 Task: Add another answer to checkboxes.
Action: Mouse moved to (745, 295)
Screenshot: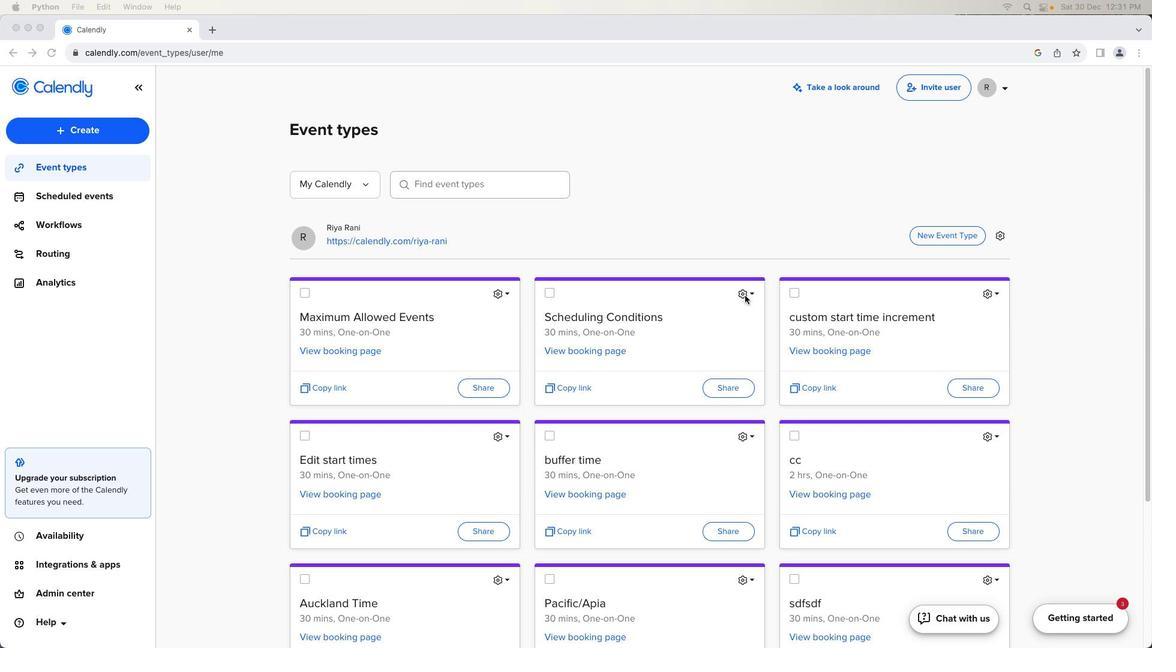 
Action: Mouse pressed left at (745, 295)
Screenshot: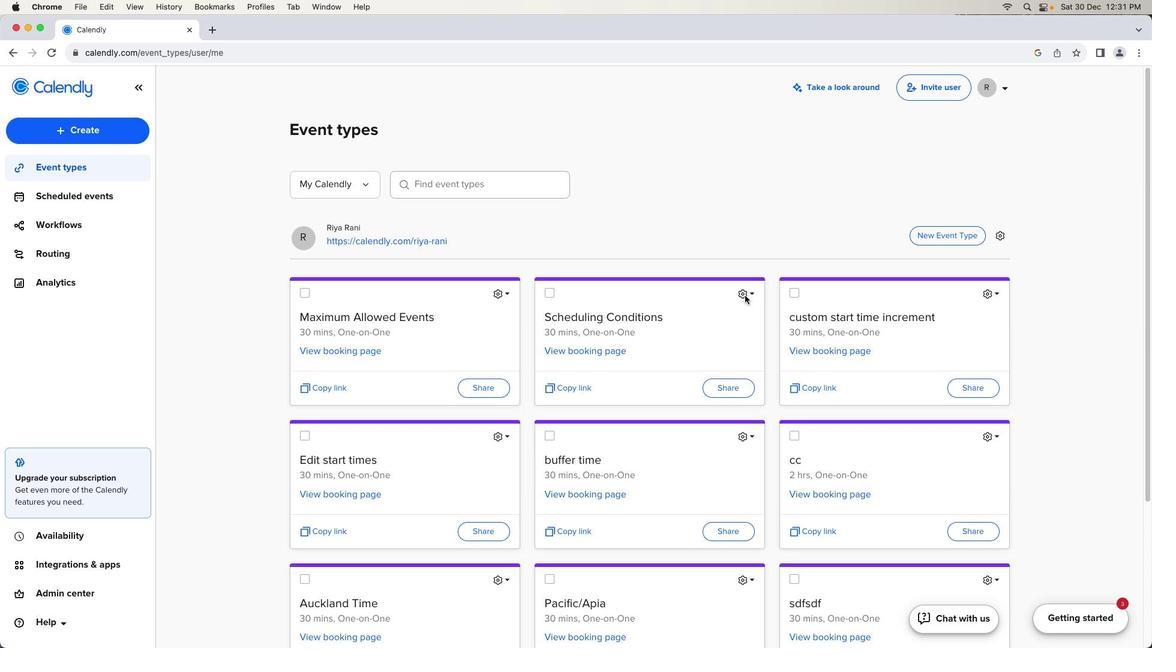 
Action: Mouse moved to (745, 295)
Screenshot: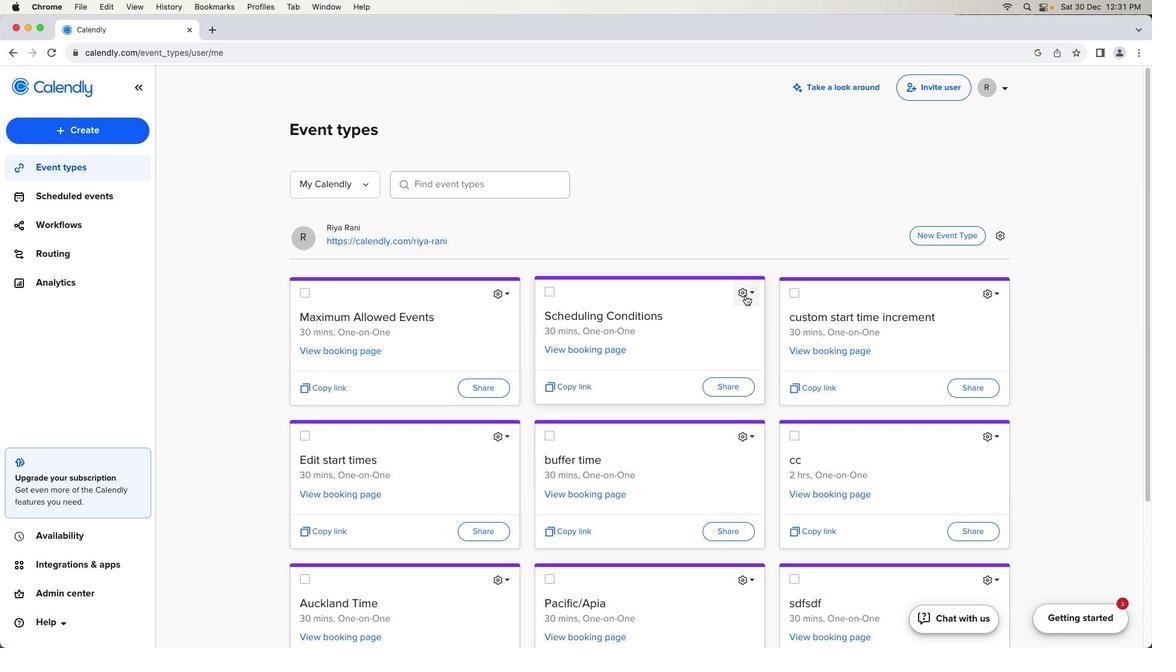 
Action: Mouse pressed left at (745, 295)
Screenshot: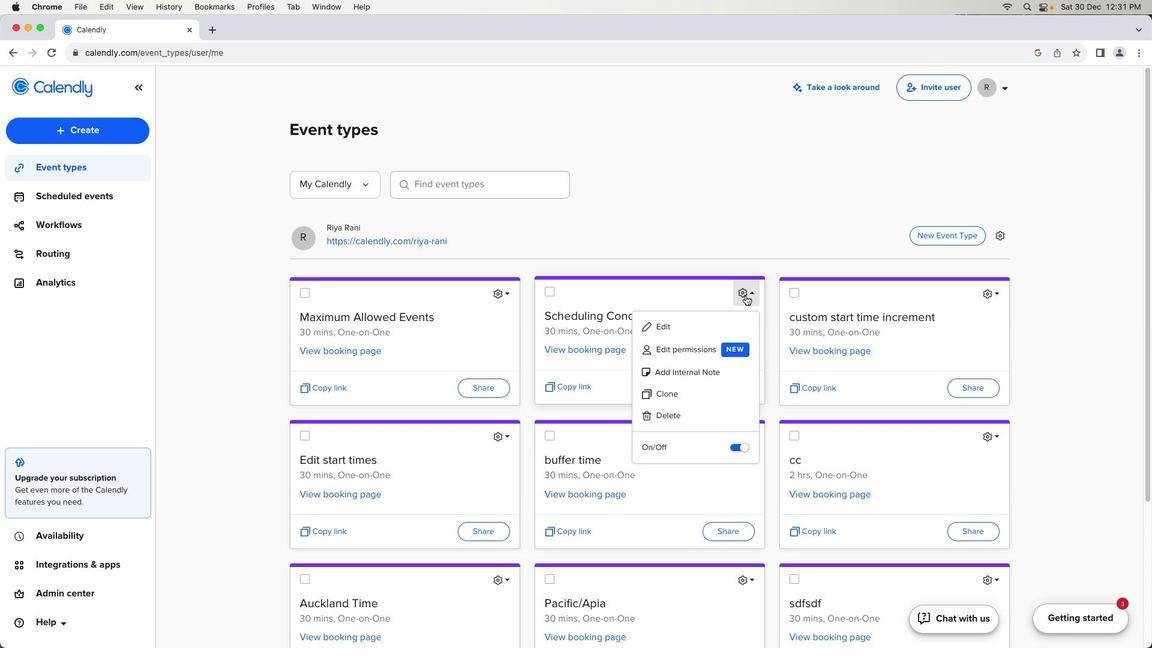 
Action: Mouse moved to (713, 326)
Screenshot: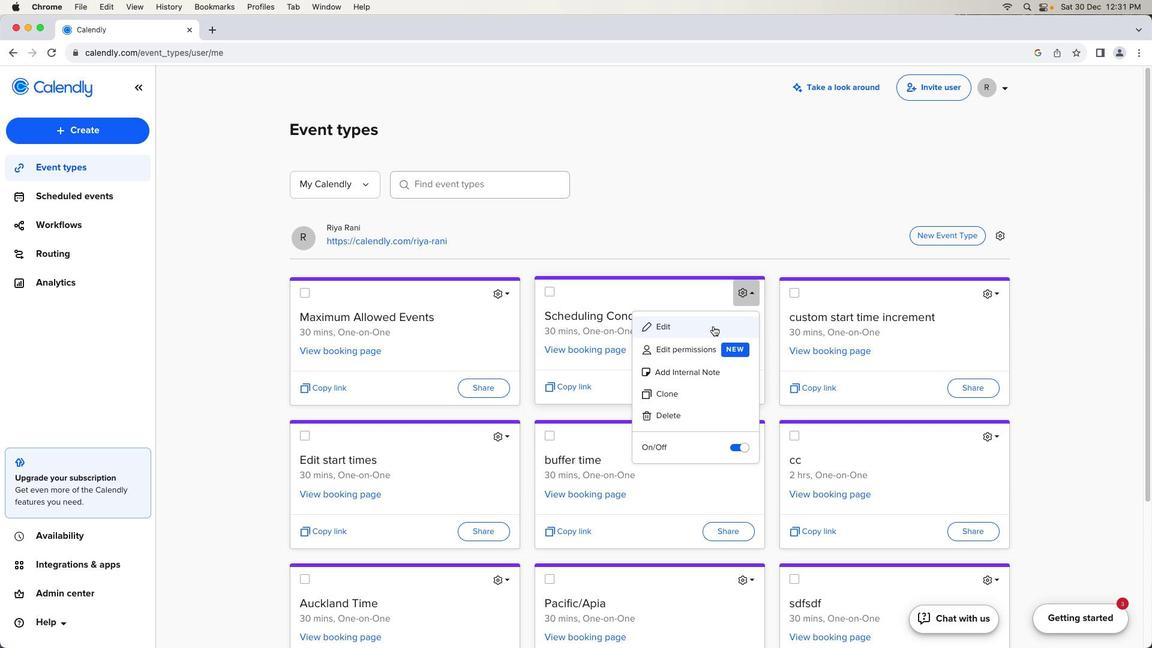 
Action: Mouse pressed left at (713, 326)
Screenshot: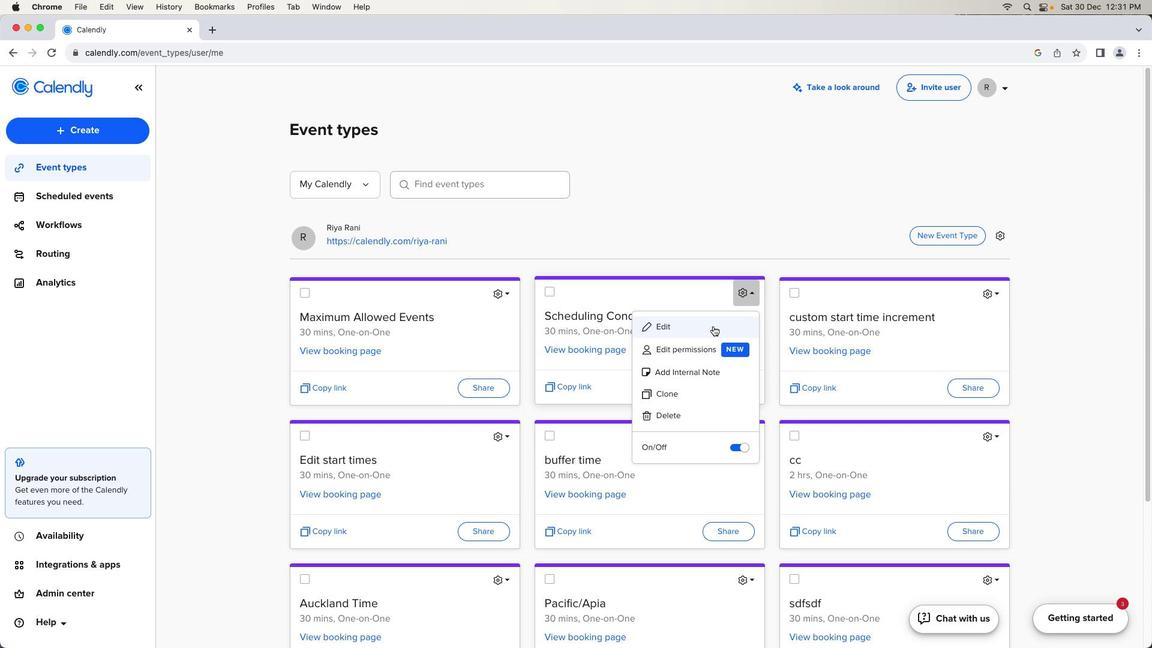
Action: Mouse moved to (237, 459)
Screenshot: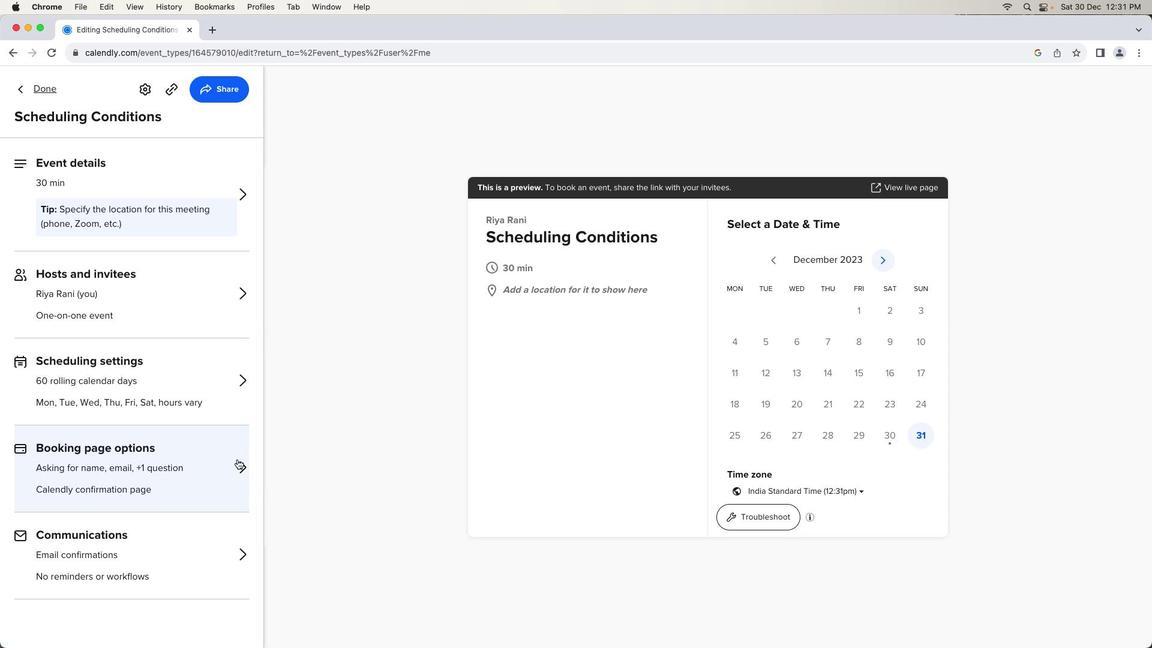 
Action: Mouse pressed left at (237, 459)
Screenshot: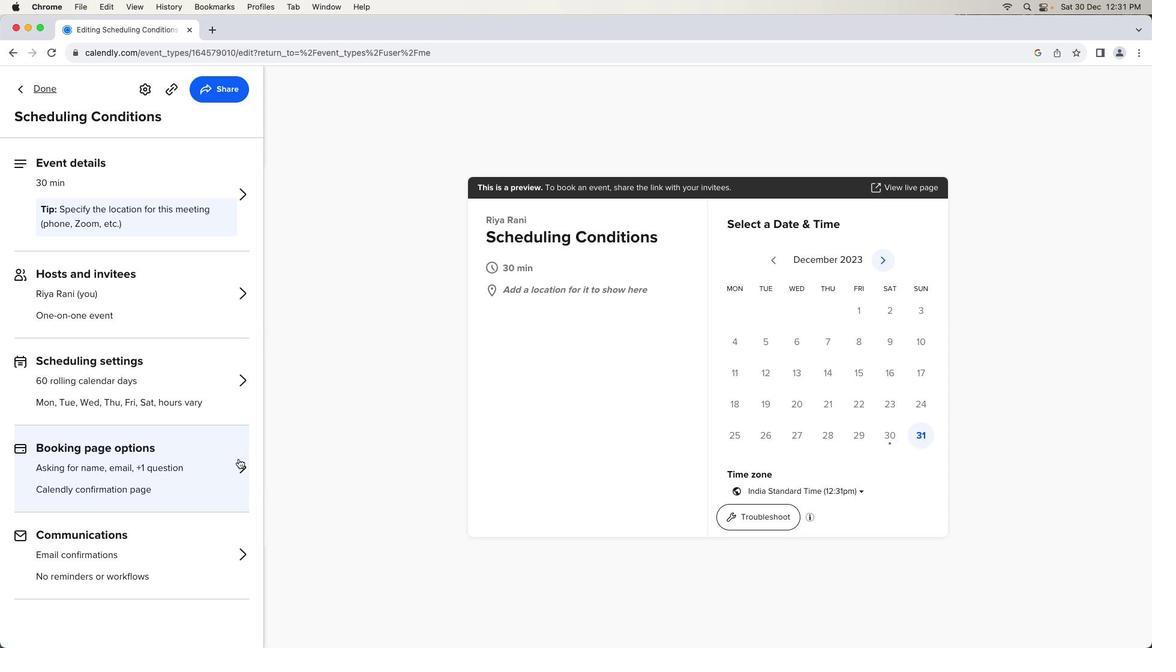 
Action: Mouse moved to (225, 357)
Screenshot: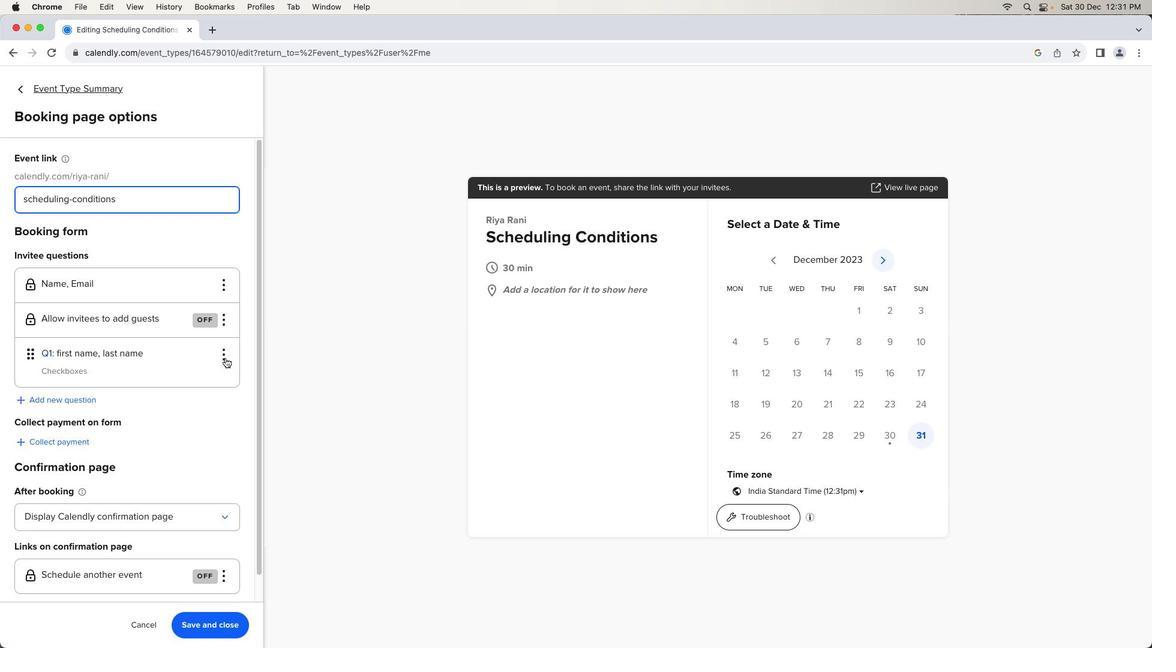 
Action: Mouse pressed left at (225, 357)
Screenshot: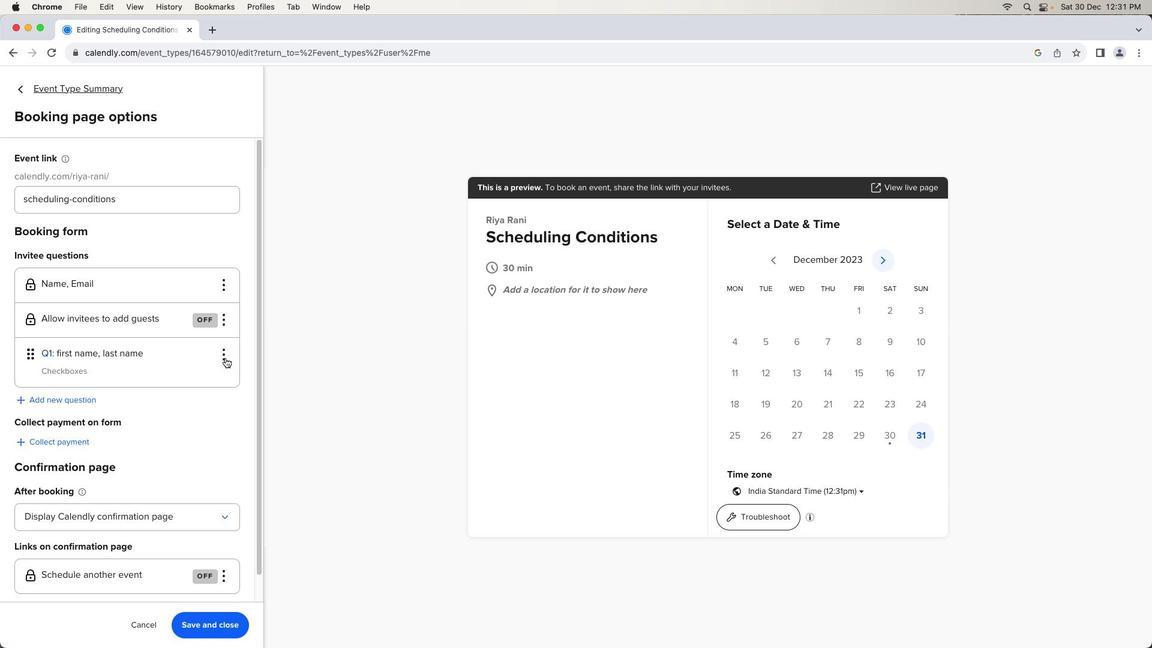 
Action: Mouse moved to (227, 371)
Screenshot: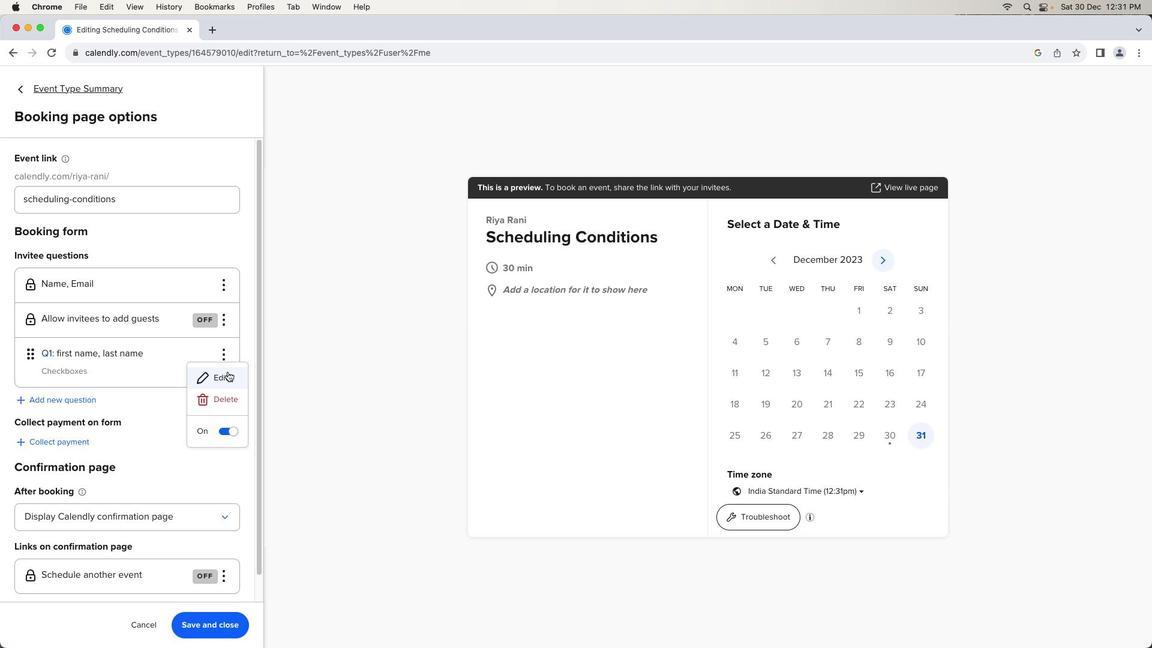
Action: Mouse pressed left at (227, 371)
Screenshot: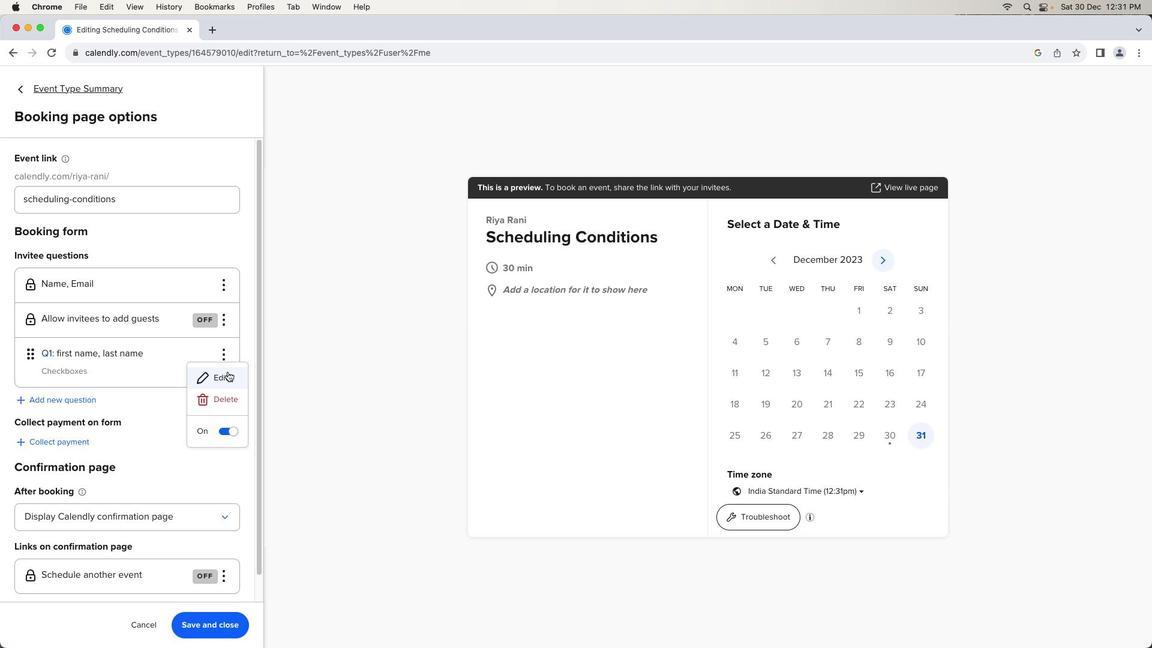 
Action: Mouse moved to (521, 441)
Screenshot: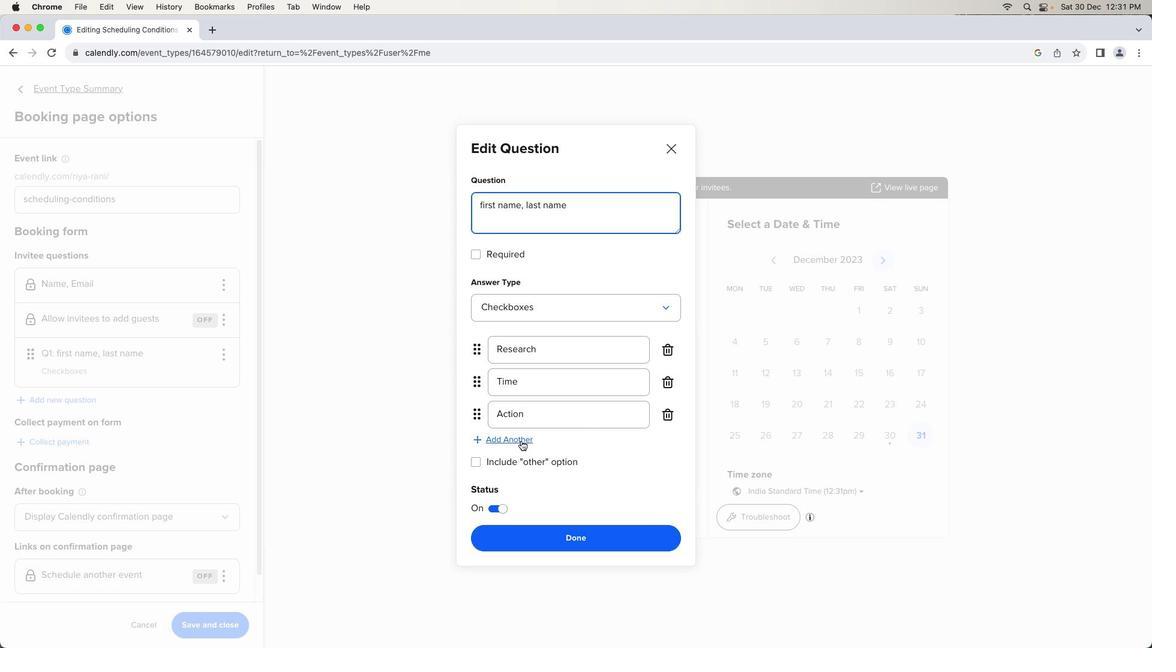
Action: Mouse pressed left at (521, 441)
Screenshot: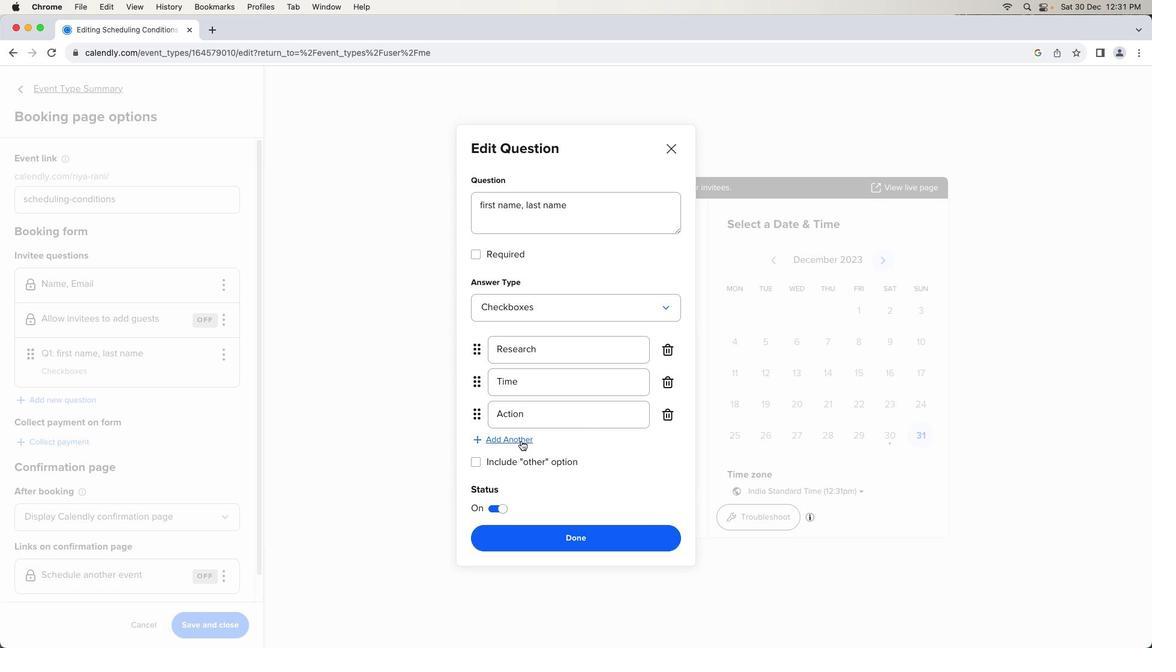 
Action: Mouse moved to (520, 443)
Screenshot: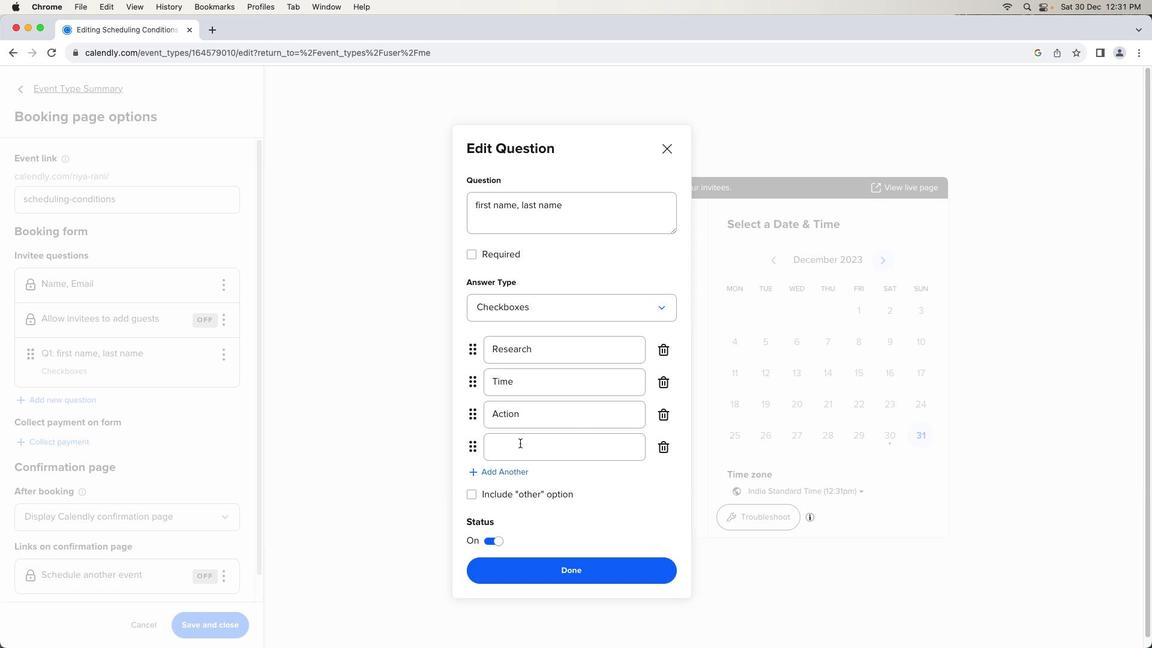 
Action: Mouse pressed left at (520, 443)
Screenshot: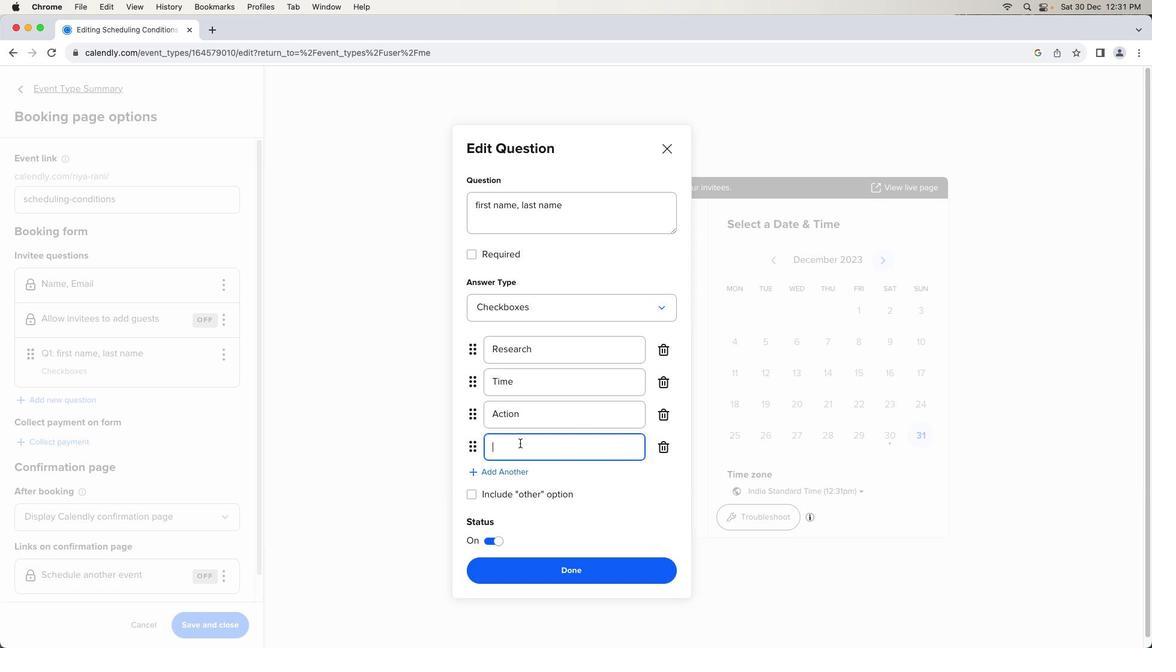 
Action: Key pressed Key.space
Screenshot: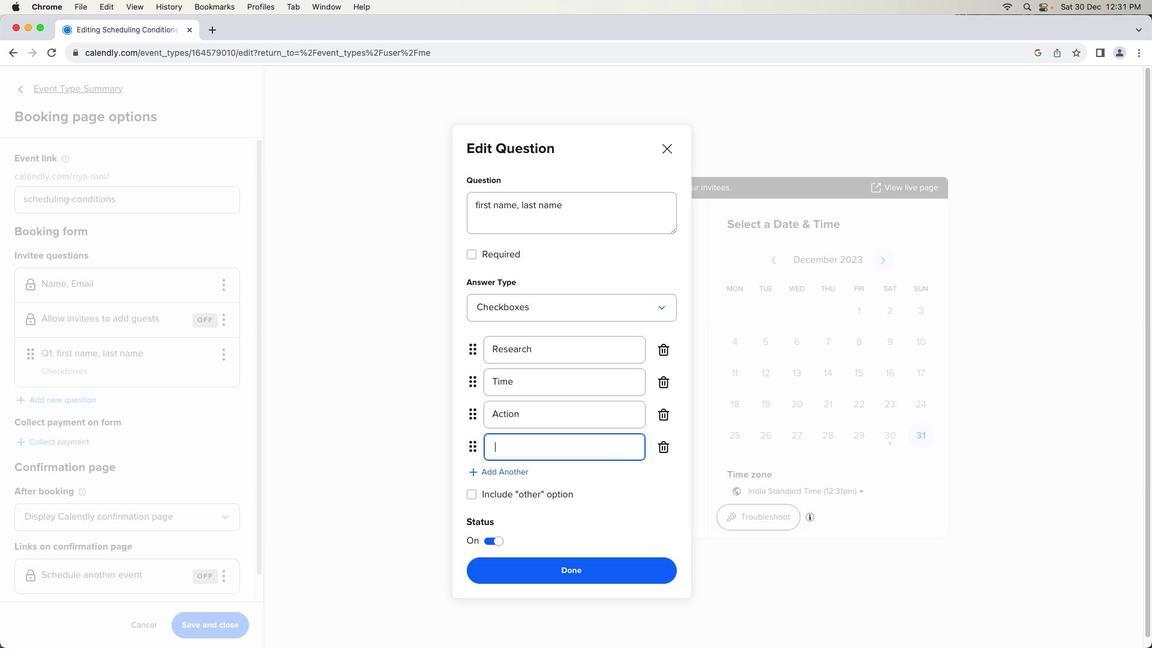 
Action: Mouse moved to (567, 574)
Screenshot: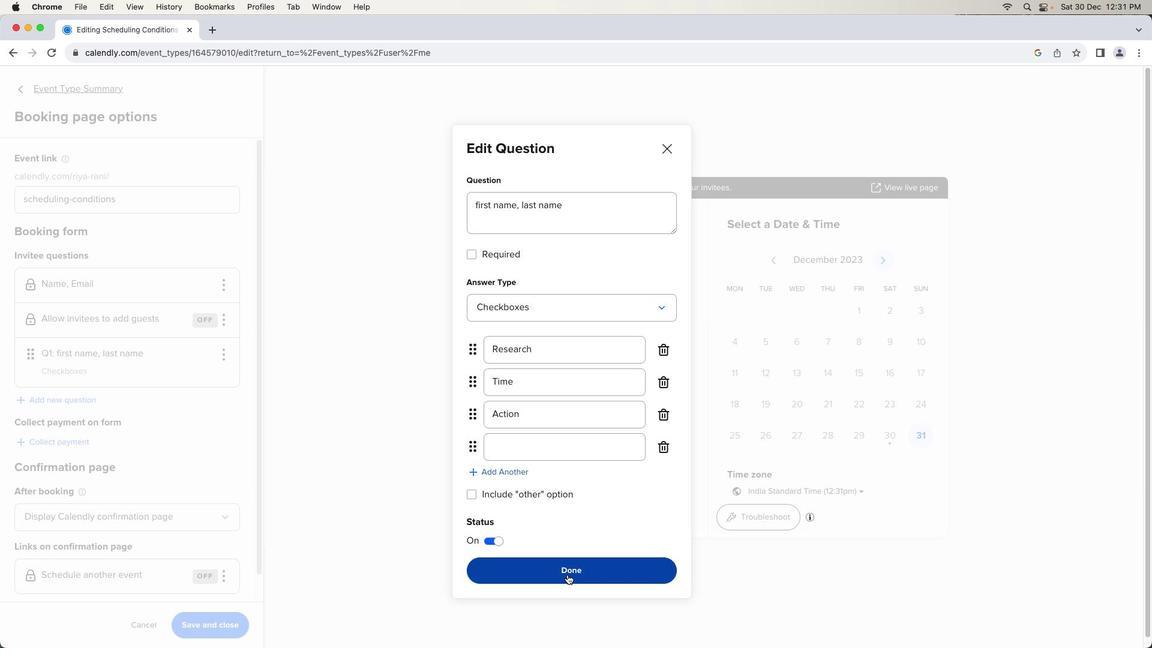 
Action: Mouse pressed left at (567, 574)
Screenshot: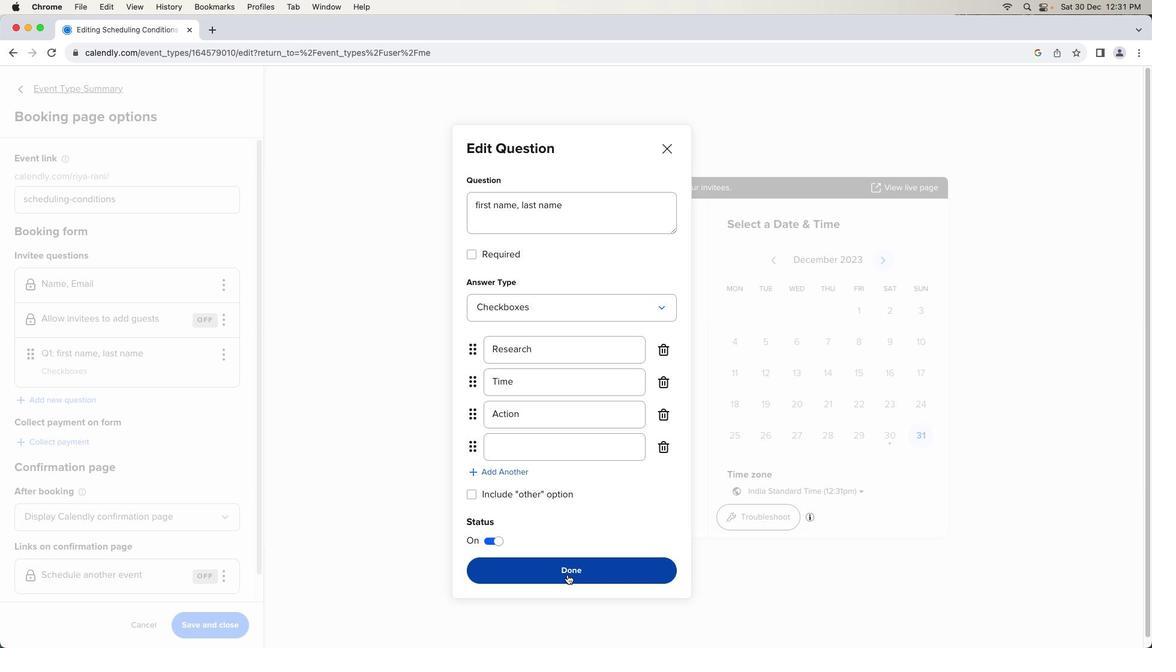 
Action: Mouse moved to (234, 624)
Screenshot: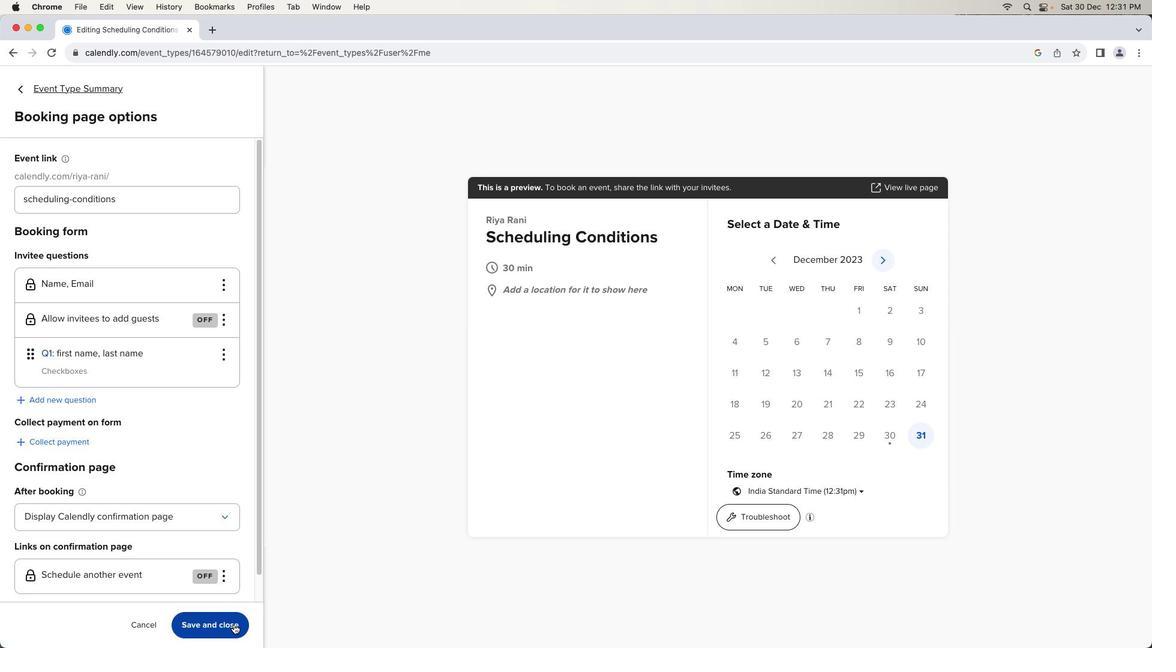 
Action: Mouse pressed left at (234, 624)
Screenshot: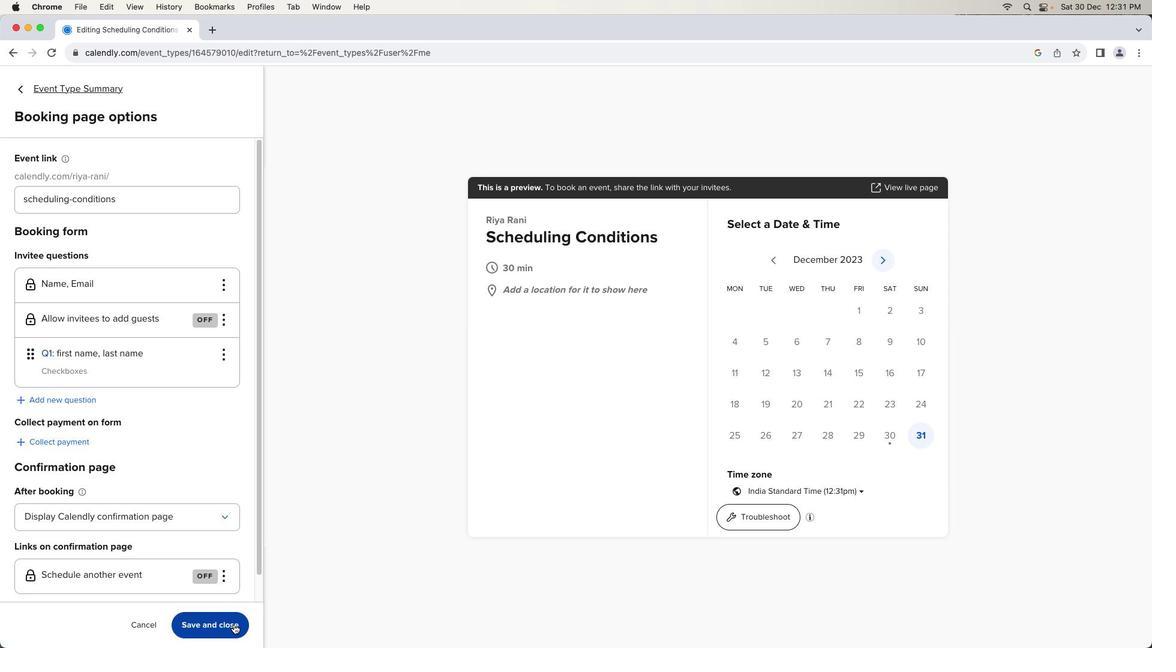 
Action: Mouse moved to (341, 604)
Screenshot: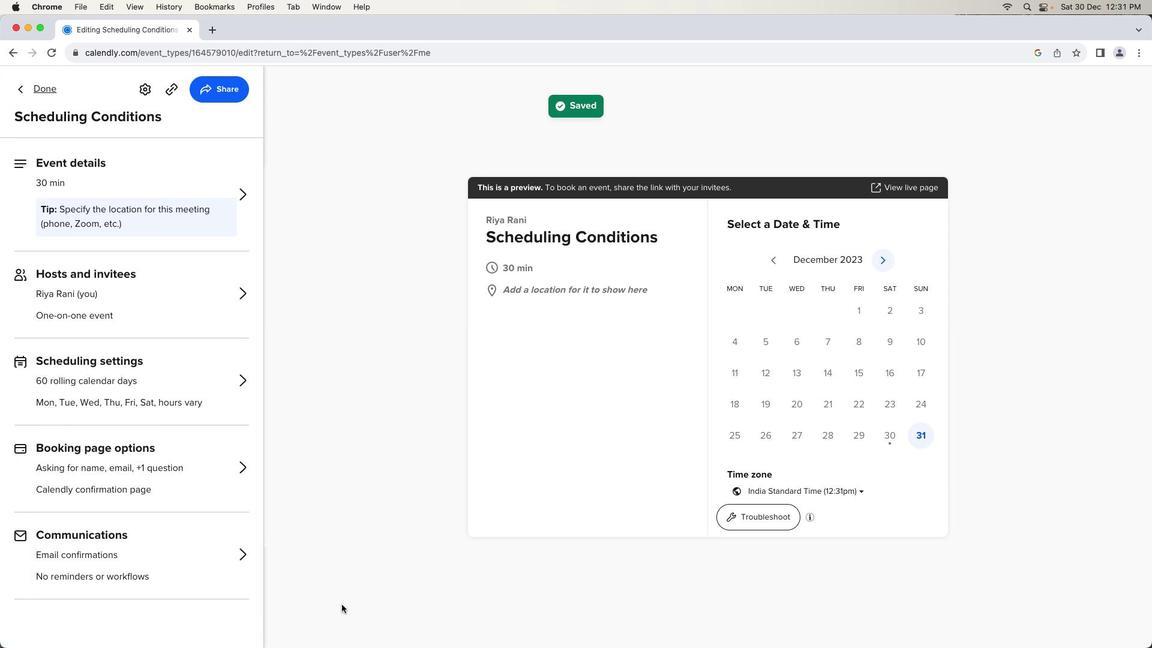 
